 Task: Print the current date and time using the `date` command.
Action: Mouse moved to (165, 632)
Screenshot: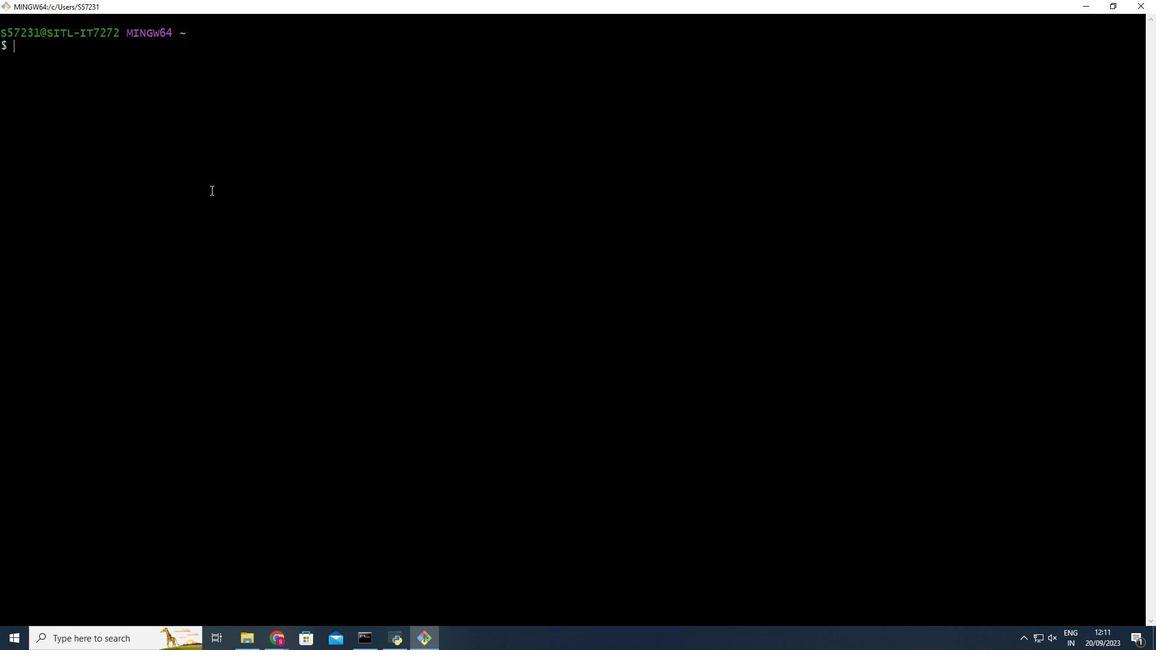 
Action: Mouse pressed left at (165, 632)
Screenshot: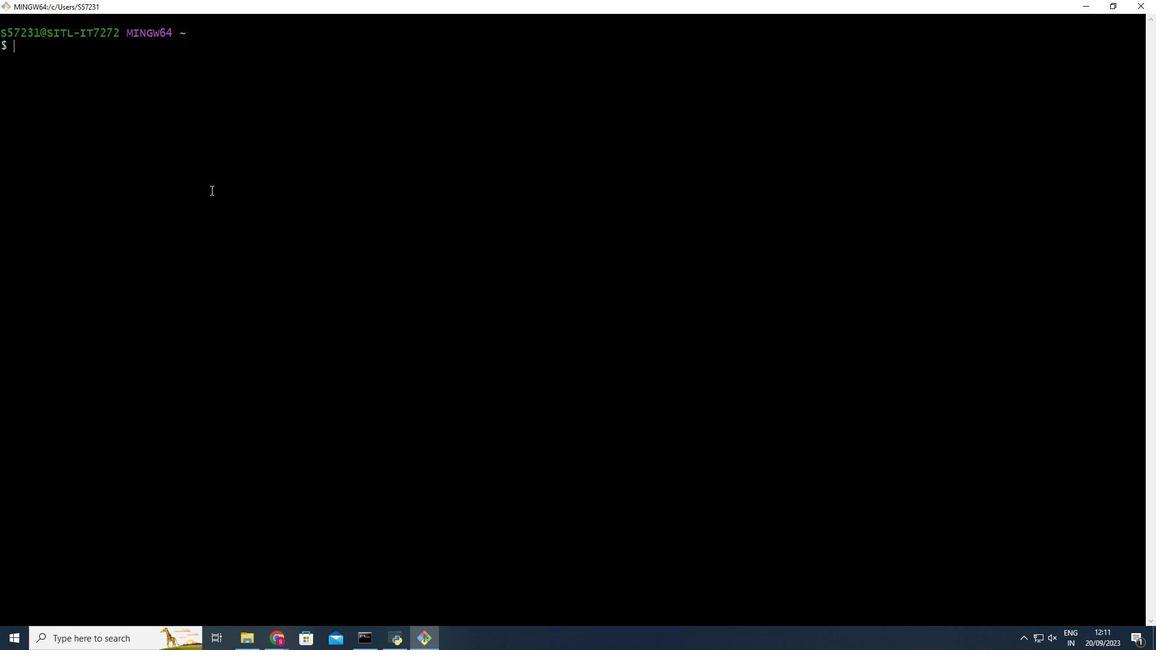 
Action: Mouse moved to (354, 630)
Screenshot: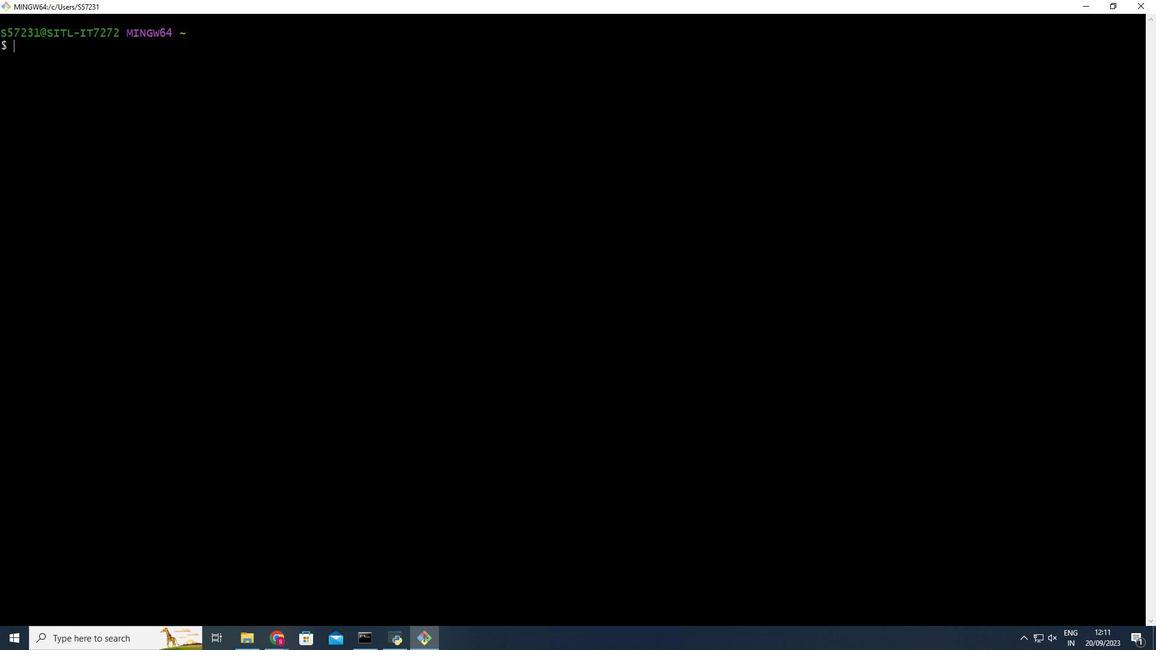 
Action: Key pressed mkr<Key.backspace>dir<Key.space>date<Key.shift_r><Key.shift_r><Key.shift_r>_tim<Key.backspace><Key.backspace>ask<Key.enter>cd<Key.space>date<Key.shift_r>_task<Key.enter>touch<Key.space>script.sh<Key.enter>vim<Key.space>script.sh<Key.enter>i<Key.shift_r>#<Key.shift_r>!/bin/n<Key.backspace>bash<Key.enter><Key.backspace><Key.enter><Key.shift_r>#<Key.space>use<Key.space>the<Key.space>date<Key.space>command<Key.space>to<Key.space>print<Key.space>the<Key.space>current<Key.space>dae<Key.backspace>te<Key.space>and<Key.space>i<Key.backspace>time<Key.enter><Key.backspace><Key.backspace>current<Key.shift_r>+<Key.backspace><Key.shift_r>_datetime=<Key.shift_r><Key.shift_r><Key.shift_r><Key.shift_r><Key.shift_r><Key.shift_r><Key.shift_r><Key.shift_r><Key.shift_r><Key.shift_r><Key.shift_r><Key.shift_r><Key.shift_r>$<Key.shift_r>(date<Key.shift_r>)<Key.space><Key.enter><Key.enter><Key.shift_r>$<Key.backspace><Key.shift_r>#<Key.space>display<Key.space>the<Key.space>current<Key.space>date<Key.space>and<Key.space>time<Key.space><Key.enter><Key.backspace><Key.backspace>echo<Key.space><Key.shift_r>"<Key.shift_r>Current<Key.space>date<Key.space>and<Key.space>time<Key.shift_r>:<Key.space><Key.shift_r><Key.shift_r><Key.shift_r><Key.shift_r><Key.shift_r><Key.shift_r><Key.shift_r><Key.shift_r><Key.shift_r><Key.shift_r><Key.shift_r><Key.shift_r><Key.shift_r><Key.shift_r>"<Key.left><Key.shift_r>$current<Key.shift_r>_datetime<Key.right><Key.enter><Key.esc><Key.shift_r>:<Key.shift_r>wq<Key.shift_r>!<Key.enter>
Screenshot: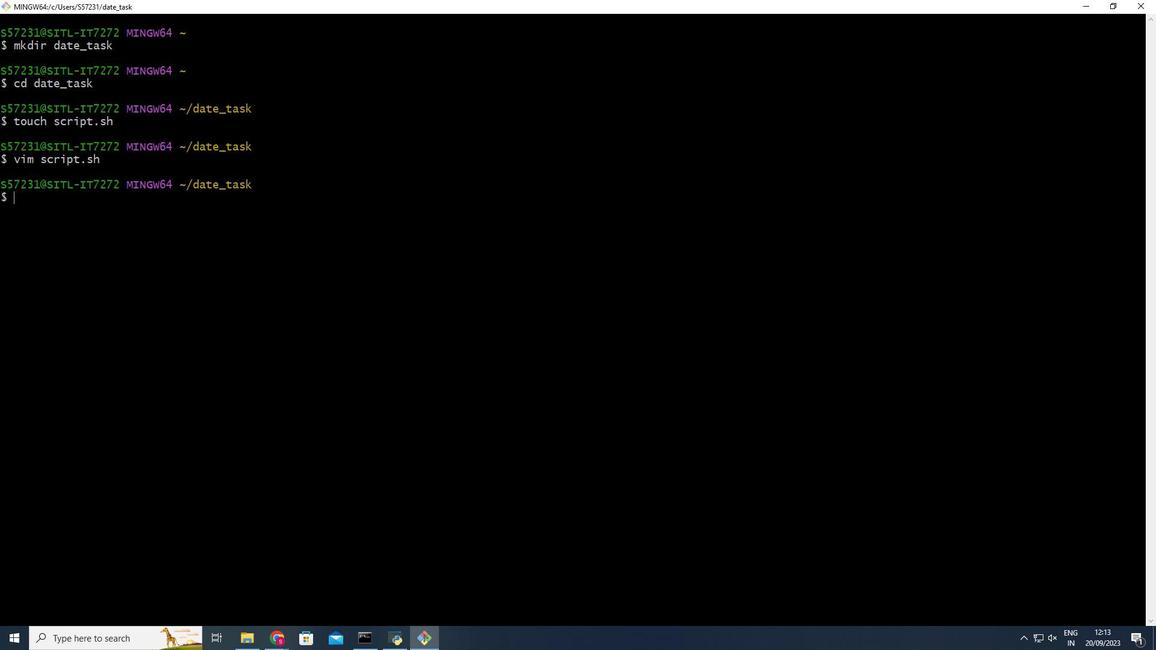 
Action: Mouse scrolled (354, 630) with delta (0, 0)
Screenshot: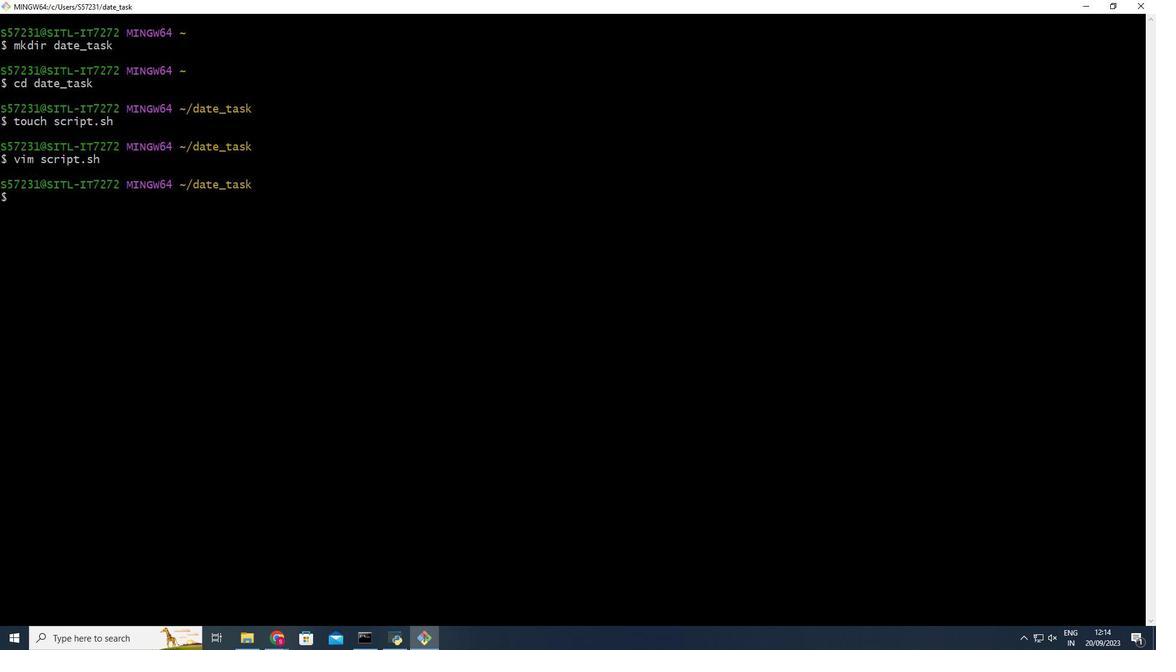 
Action: Mouse scrolled (354, 630) with delta (0, 0)
Screenshot: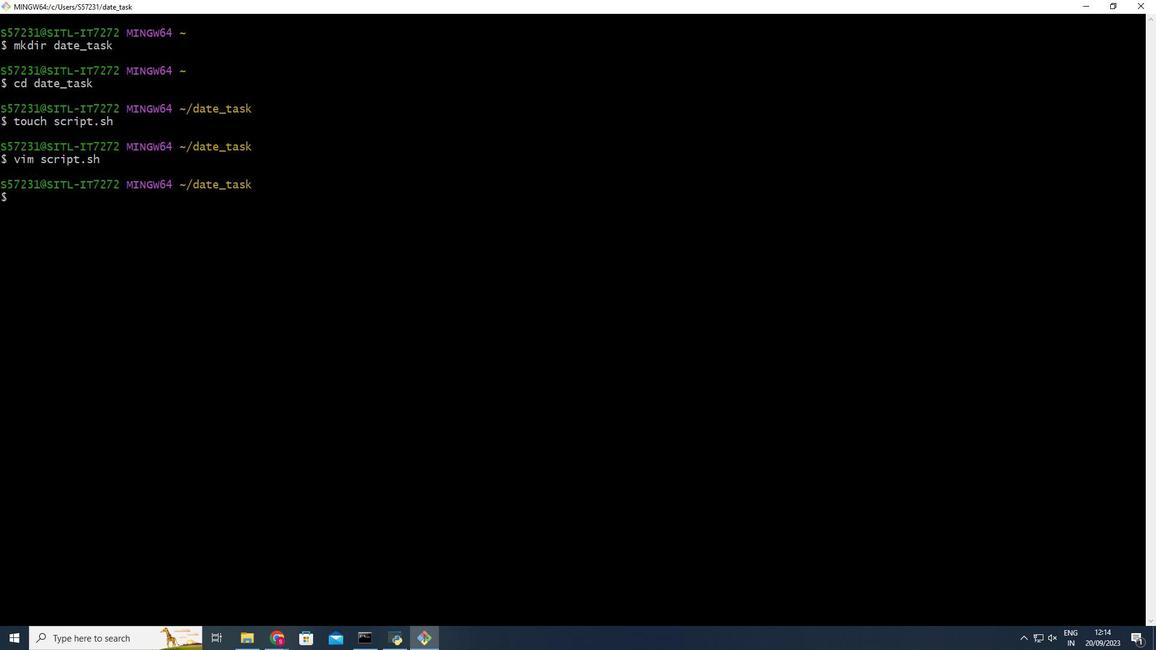 
Action: Mouse scrolled (354, 630) with delta (0, 0)
Screenshot: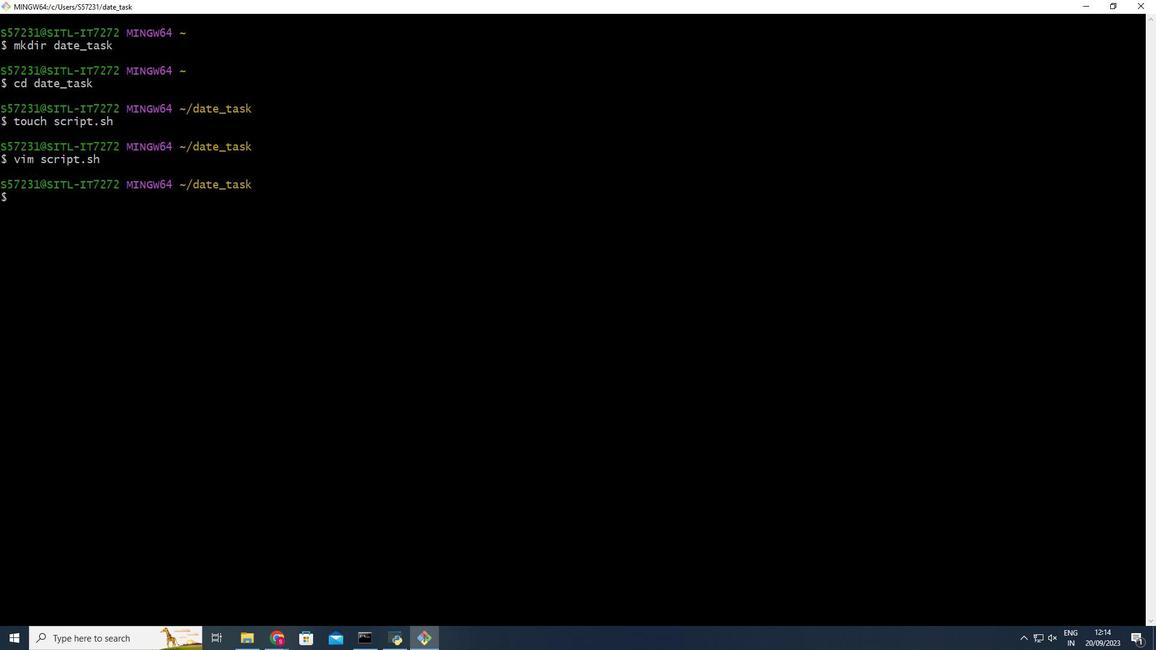 
Action: Mouse scrolled (354, 630) with delta (0, 0)
Screenshot: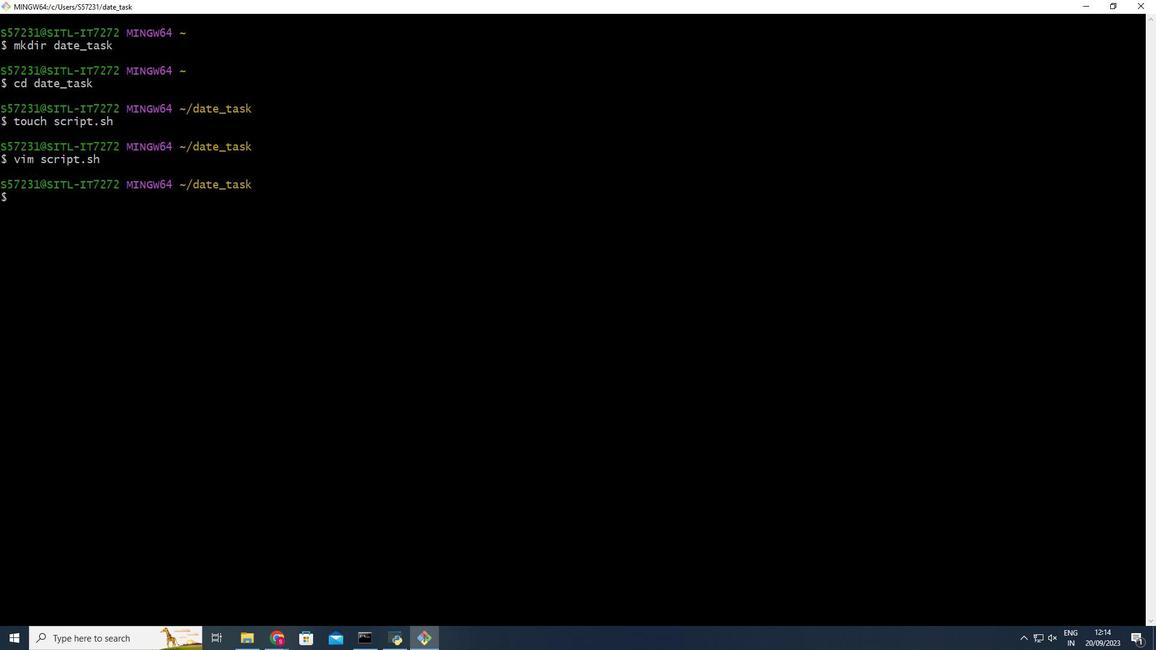 
Action: Key pressed ,<Key.backspace>chmod<Key.space>+x<Key.space>script.sh<Key.enter>vi<Key.backspace><Key.backspace>./script.sh<Key.enter>
Screenshot: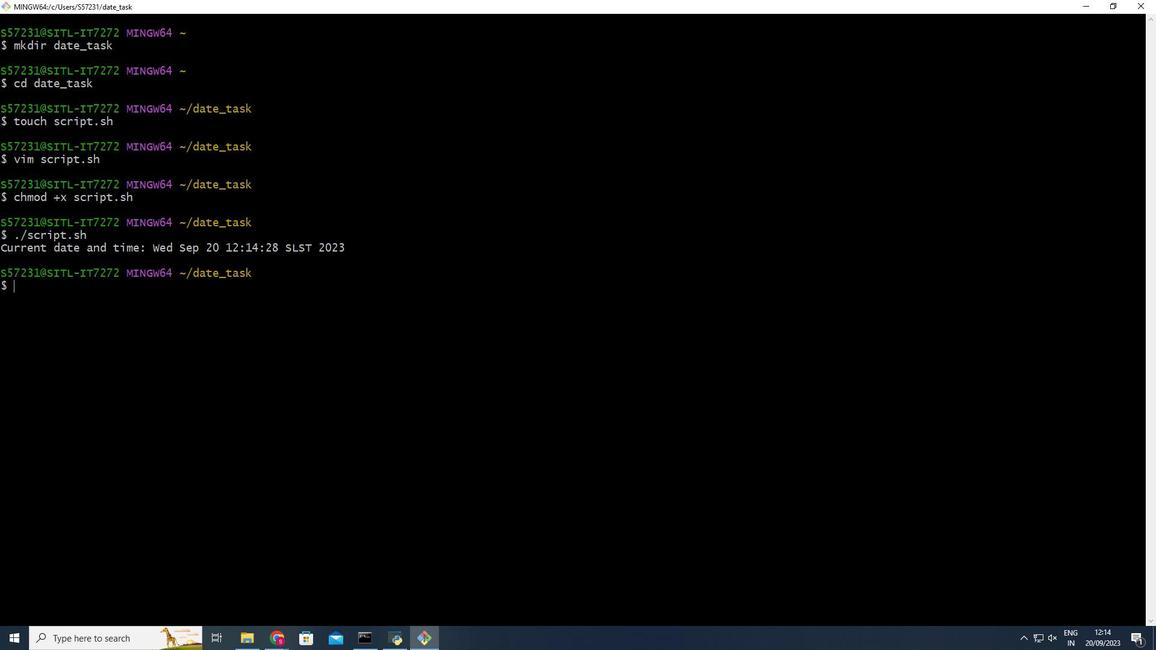 
Action: Mouse moved to (419, 630)
Screenshot: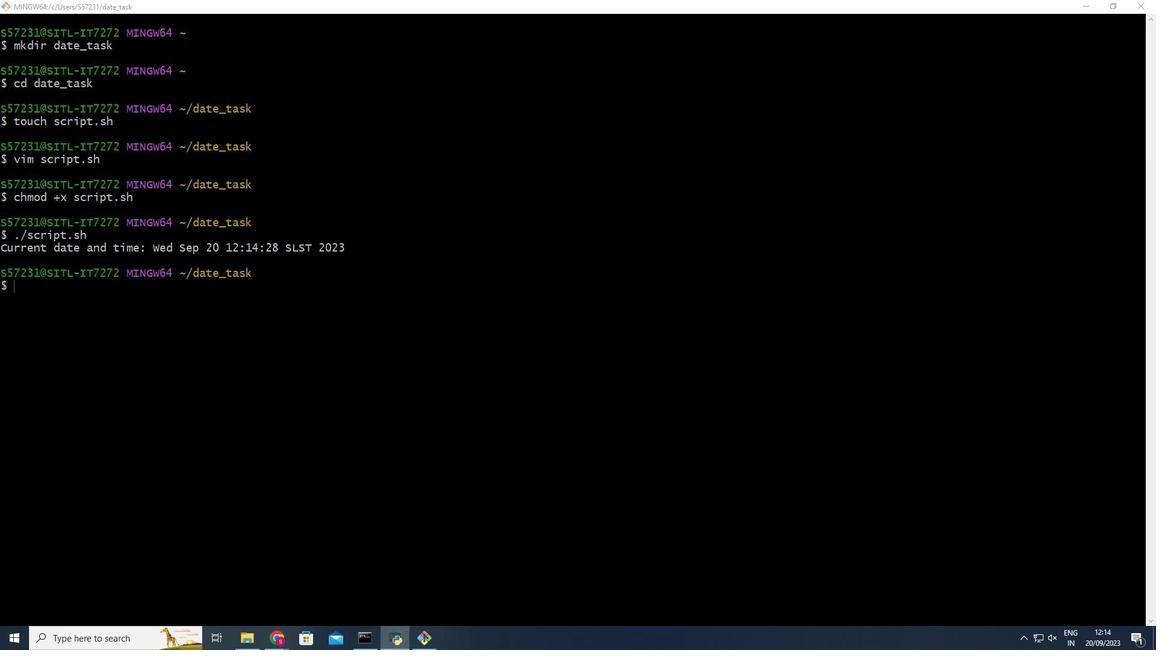 
Action: Mouse pressed left at (419, 630)
Screenshot: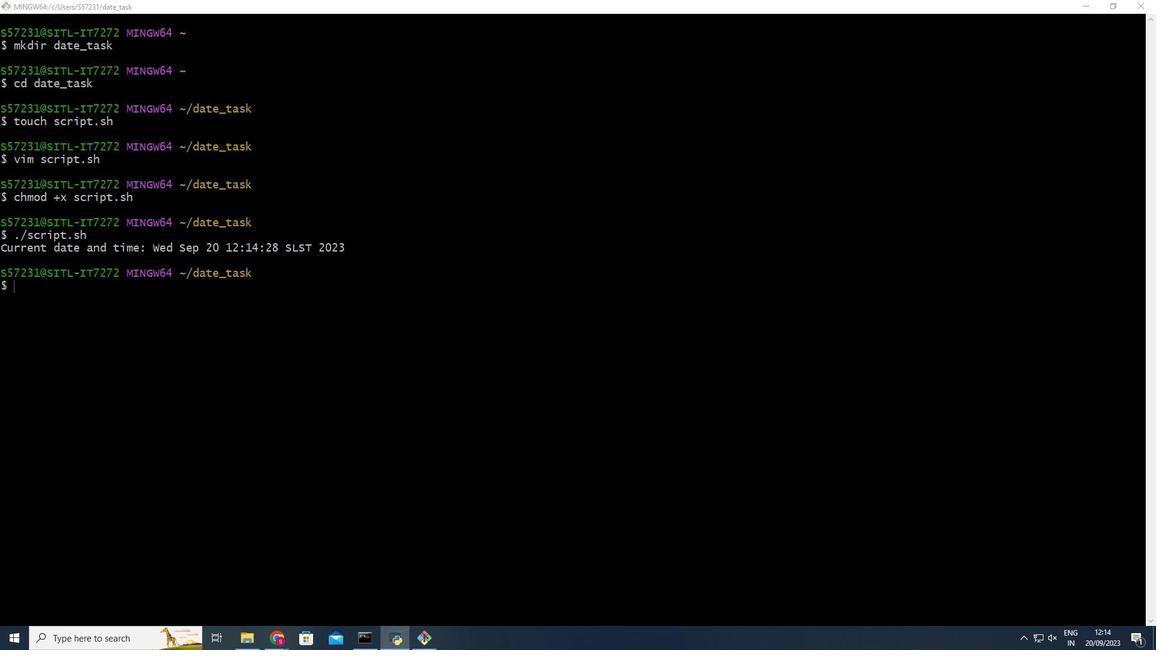 
